 Task: Create in the project AppWave in Backlog an issue 'Implement a new cloud-based customer relationship management system for a company with advanced customer engagement and communication features', assign it to team member softage.1@softage.net and change the status to IN PROGRESS. Create in the project AppWave in Backlog an issue 'Integrate a new offline mode feature into an existing mobile application to enhance user experience in low or no network connectivity situations', assign it to team member softage.2@softage.net and change the status to IN PROGRESS
Action: Mouse moved to (123, 54)
Screenshot: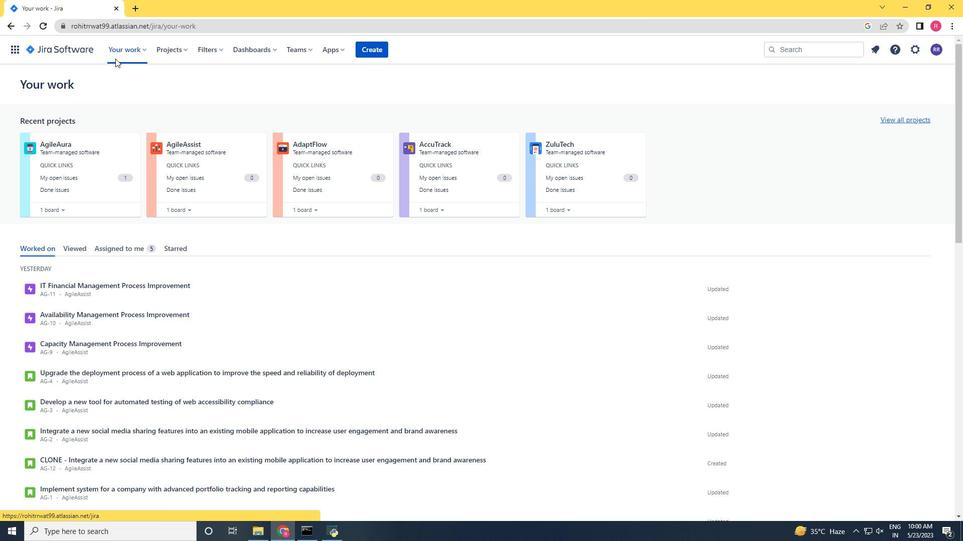 
Action: Mouse pressed left at (123, 54)
Screenshot: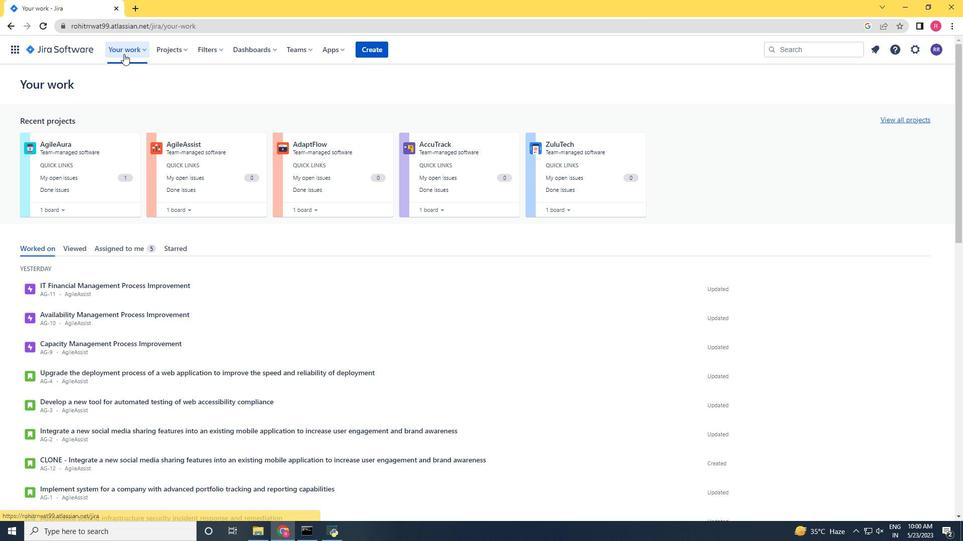 
Action: Mouse moved to (169, 50)
Screenshot: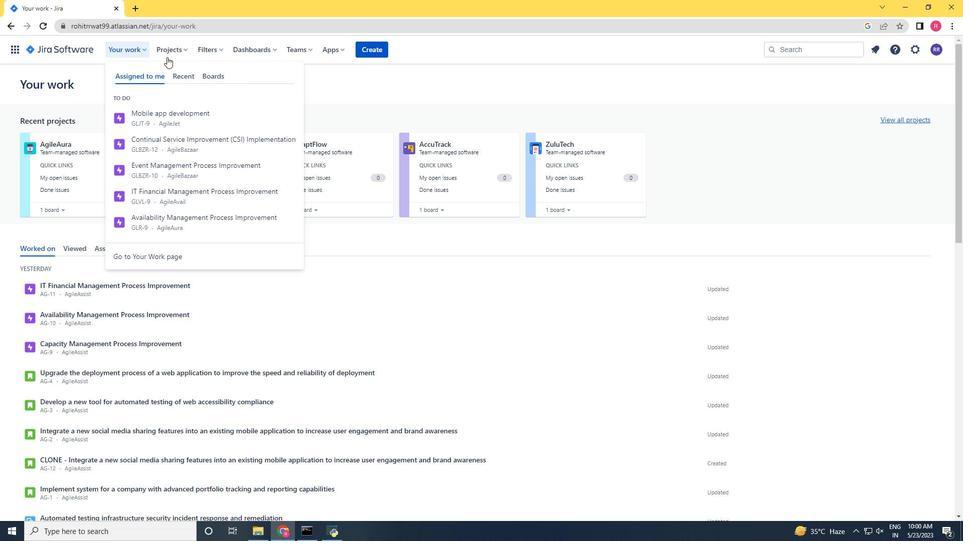 
Action: Mouse pressed left at (169, 50)
Screenshot: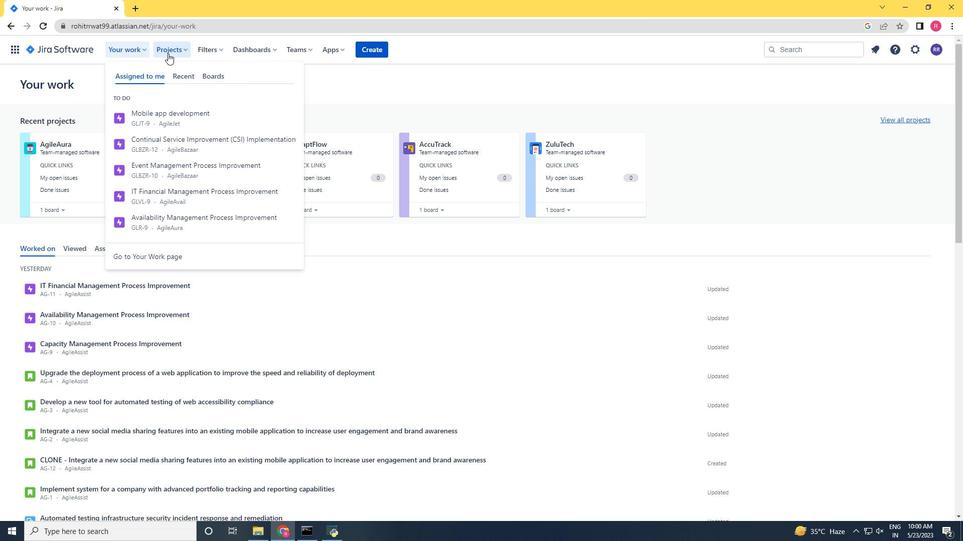 
Action: Mouse moved to (181, 93)
Screenshot: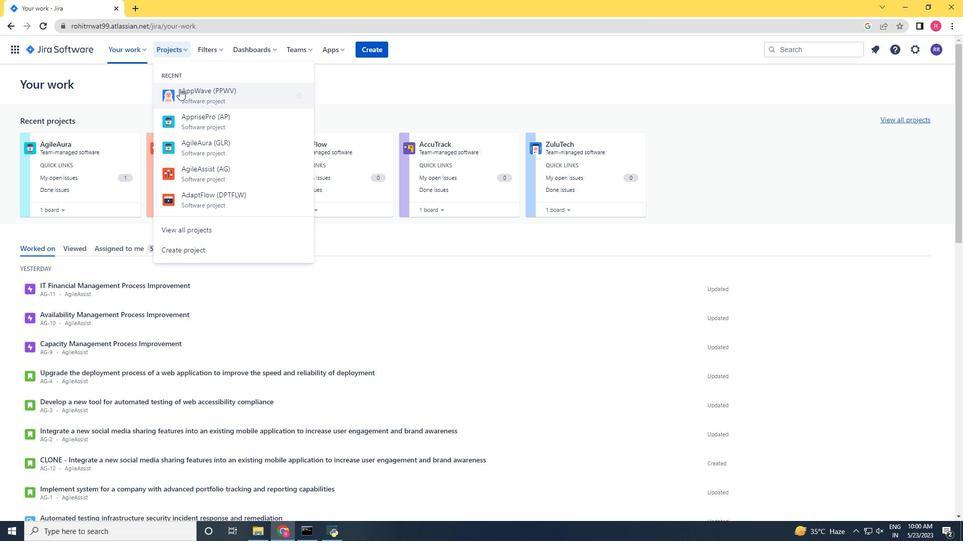 
Action: Mouse pressed left at (181, 93)
Screenshot: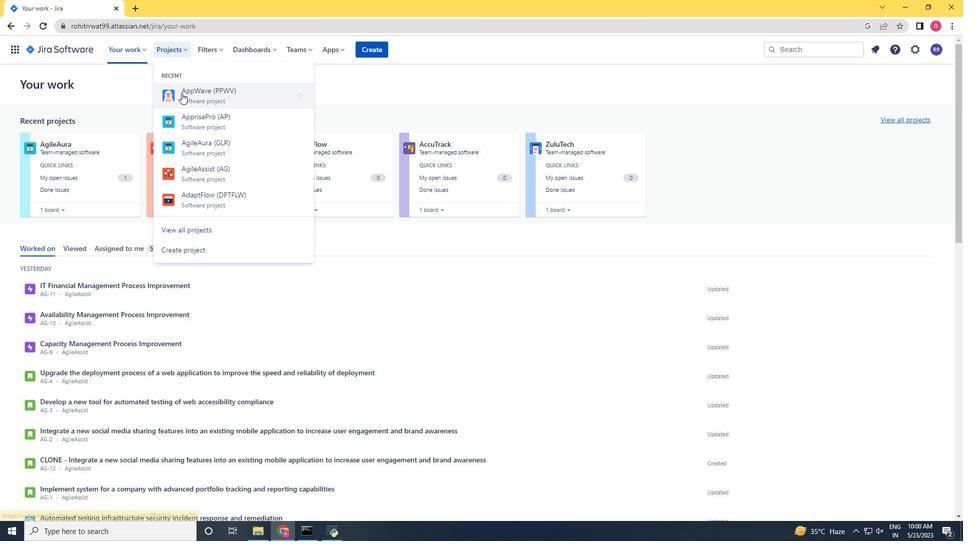 
Action: Mouse moved to (62, 150)
Screenshot: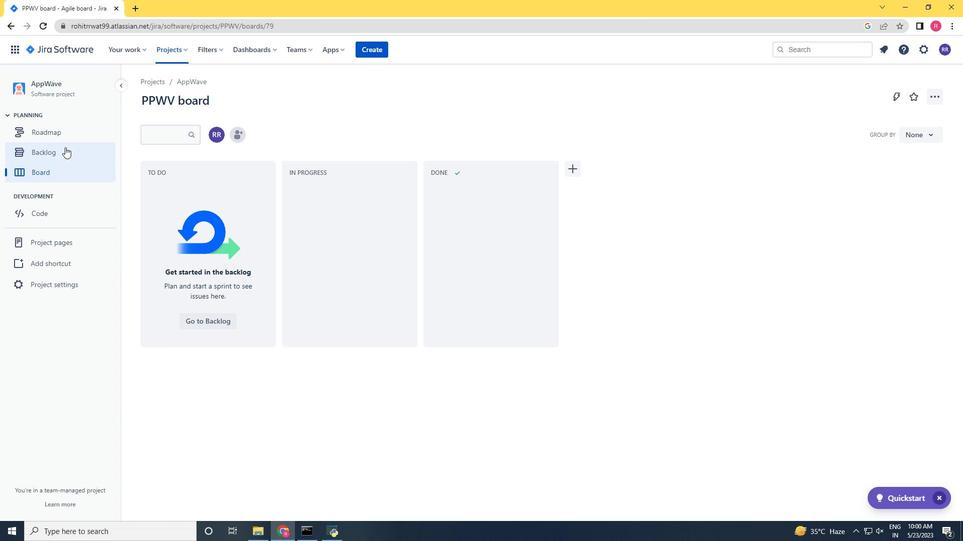 
Action: Mouse pressed left at (62, 150)
Screenshot: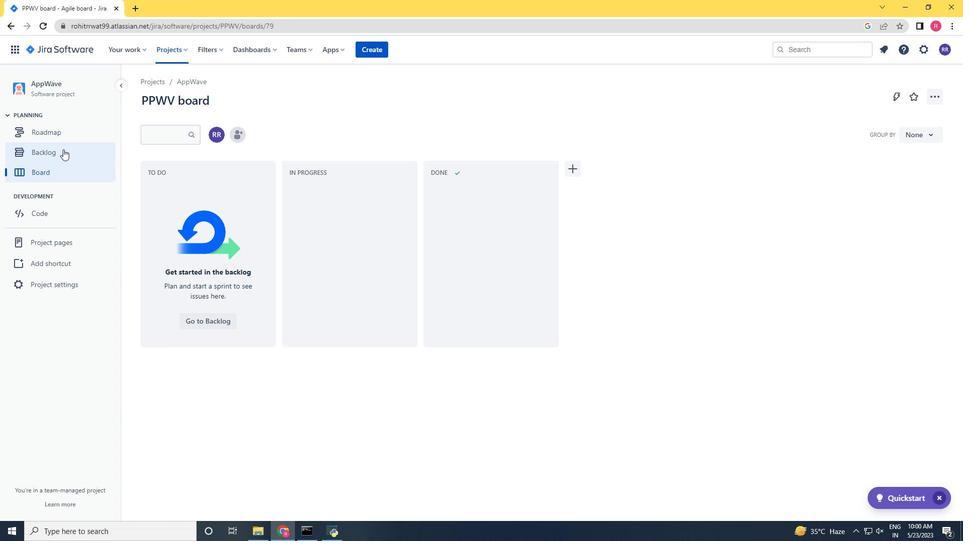 
Action: Mouse moved to (404, 207)
Screenshot: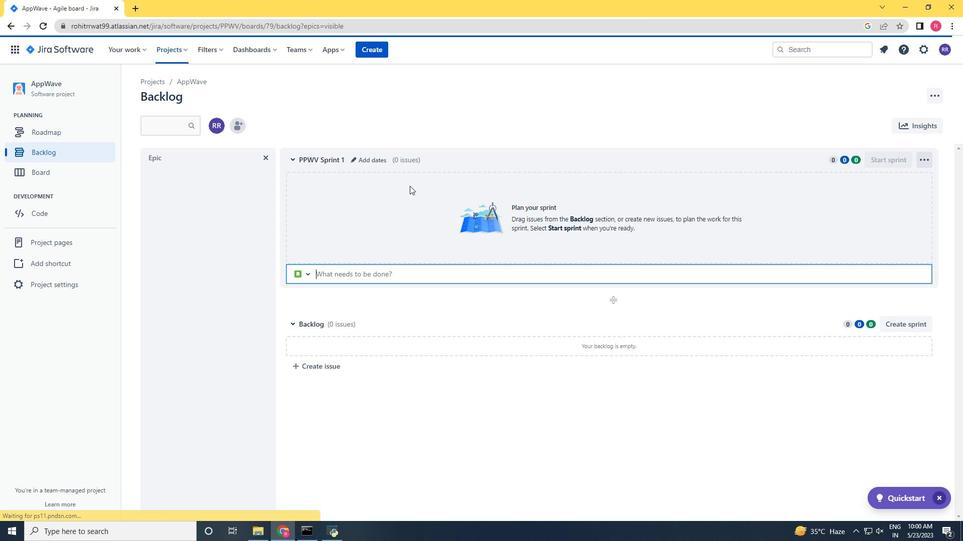 
Action: Mouse scrolled (404, 207) with delta (0, 0)
Screenshot: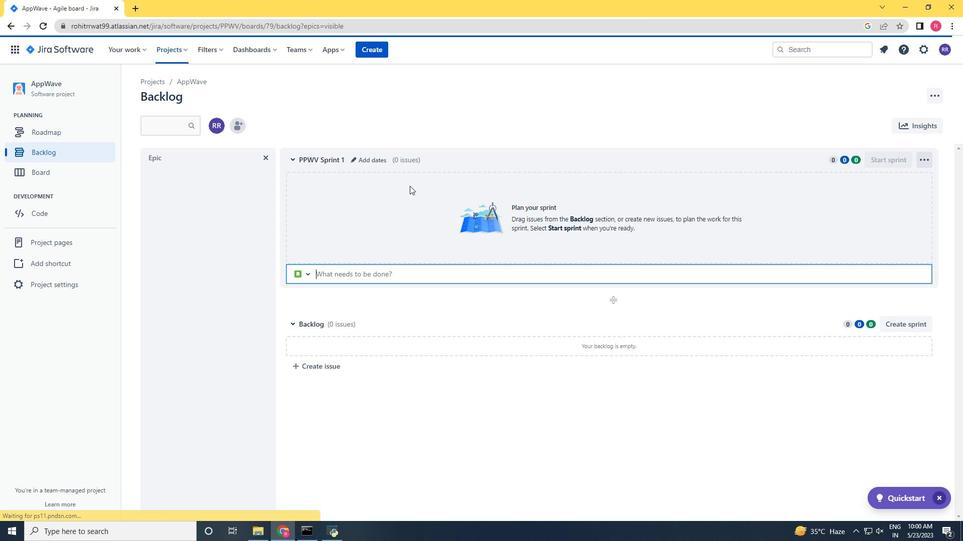 
Action: Mouse moved to (397, 227)
Screenshot: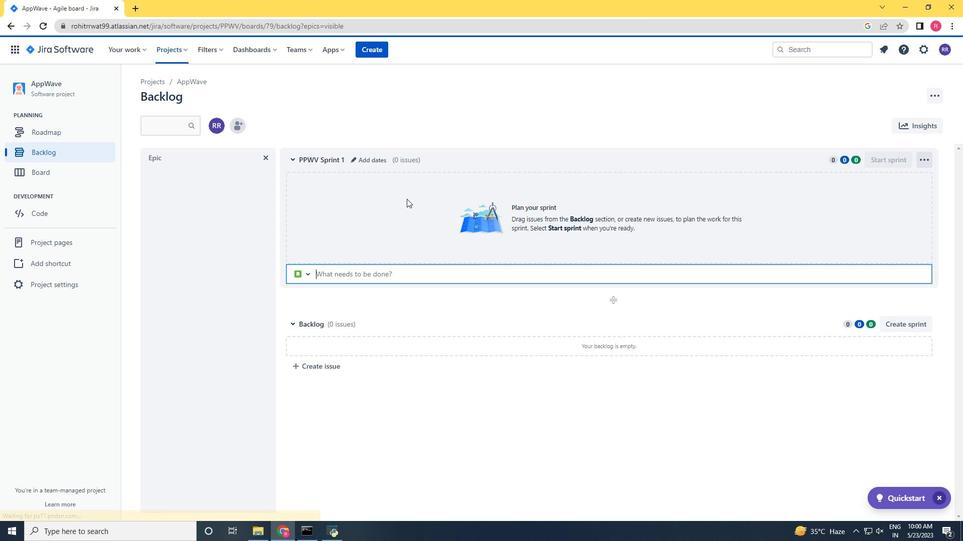 
Action: Mouse scrolled (397, 227) with delta (0, 0)
Screenshot: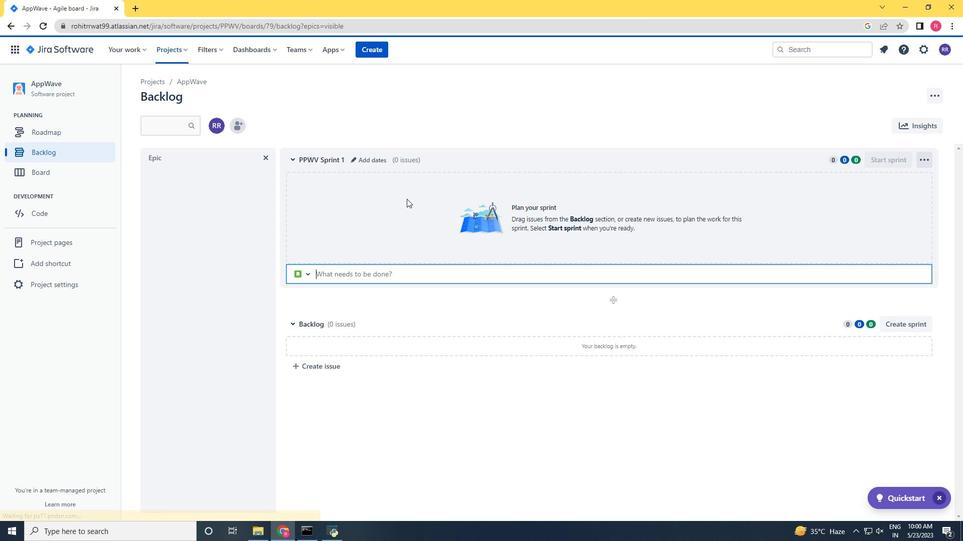 
Action: Mouse moved to (396, 230)
Screenshot: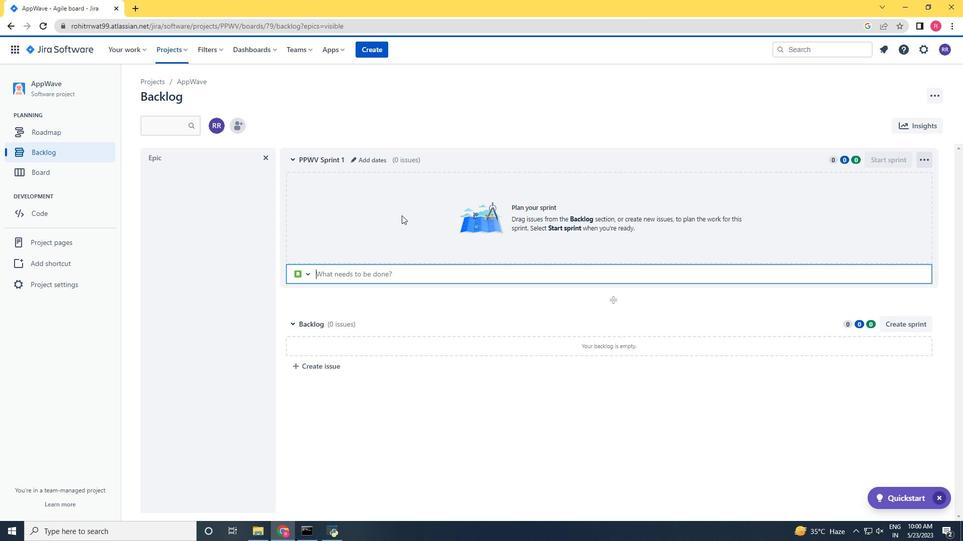 
Action: Mouse scrolled (396, 230) with delta (0, 0)
Screenshot: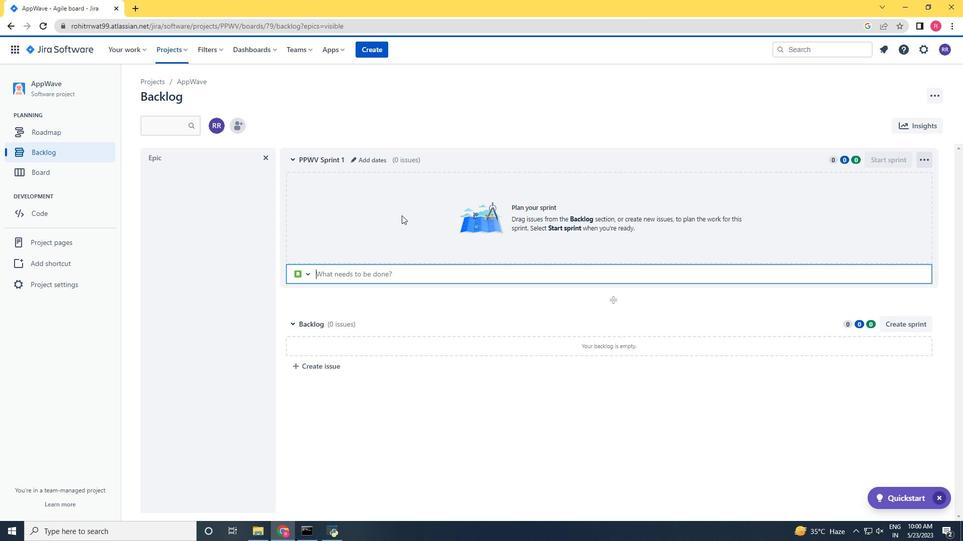 
Action: Mouse moved to (395, 235)
Screenshot: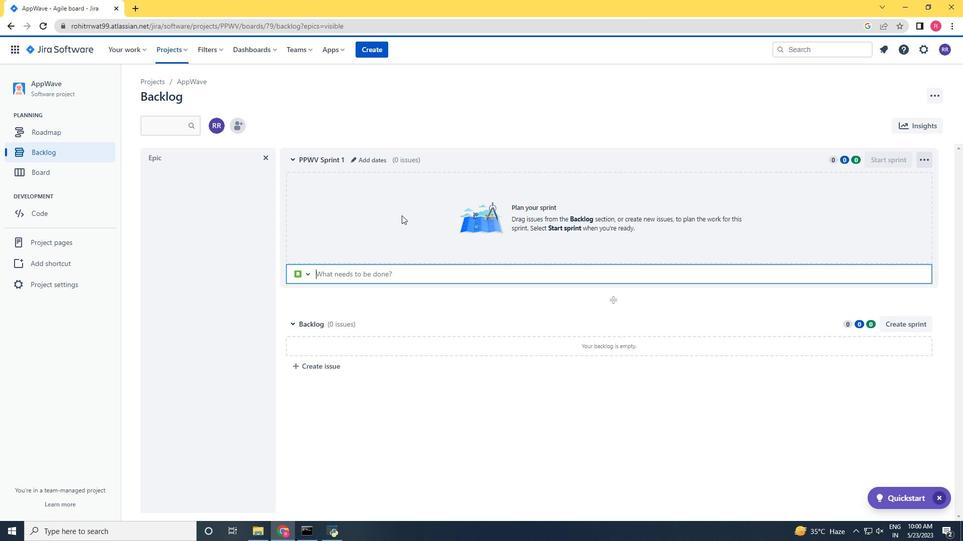 
Action: Mouse scrolled (395, 234) with delta (0, 0)
Screenshot: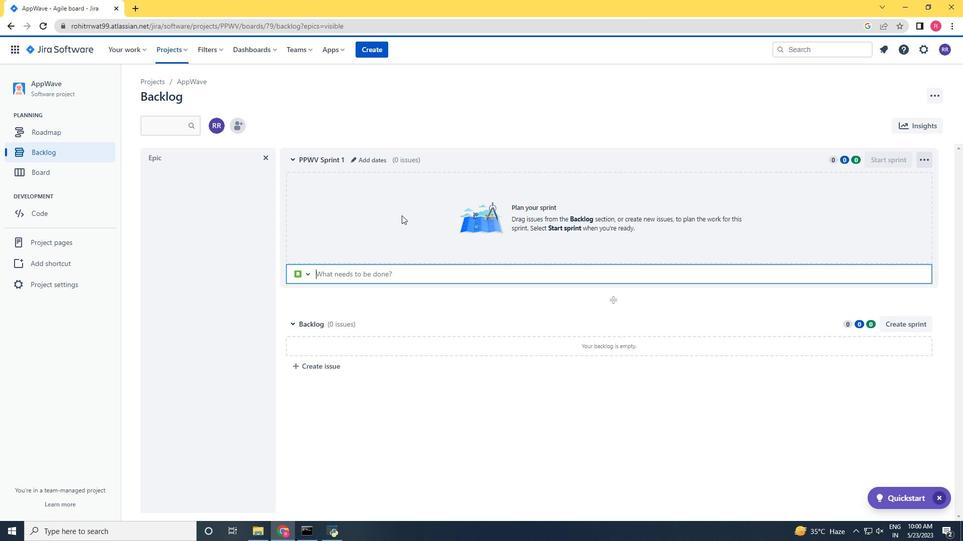 
Action: Mouse moved to (339, 367)
Screenshot: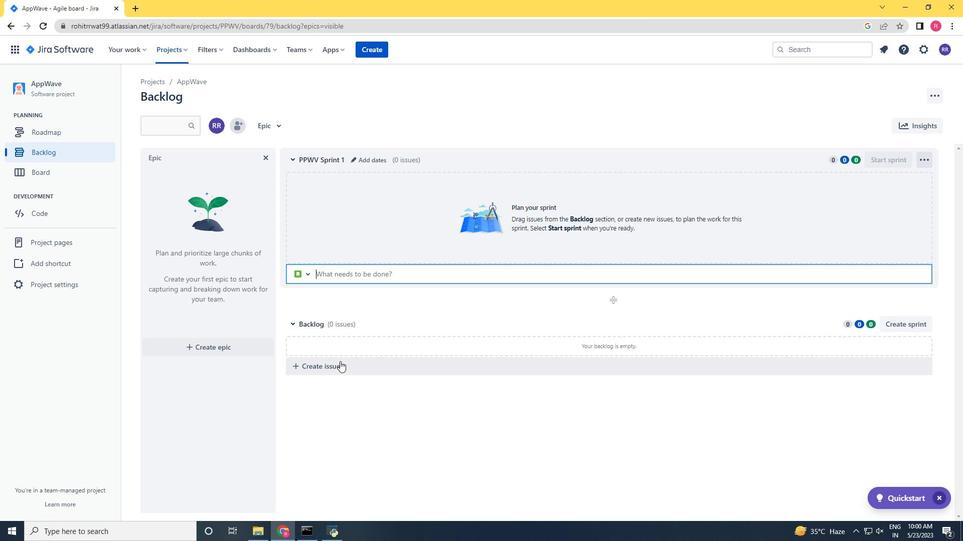 
Action: Mouse pressed left at (339, 367)
Screenshot: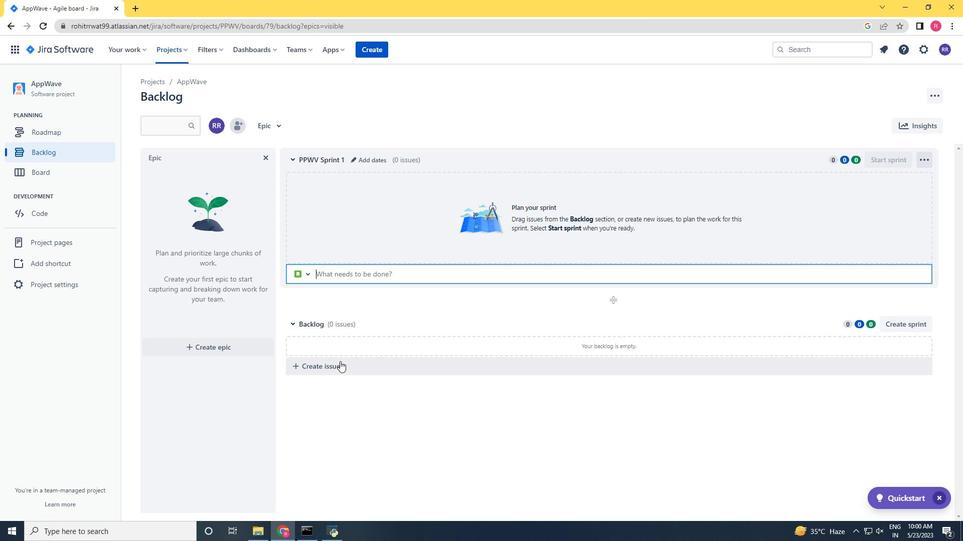 
Action: Mouse moved to (269, 157)
Screenshot: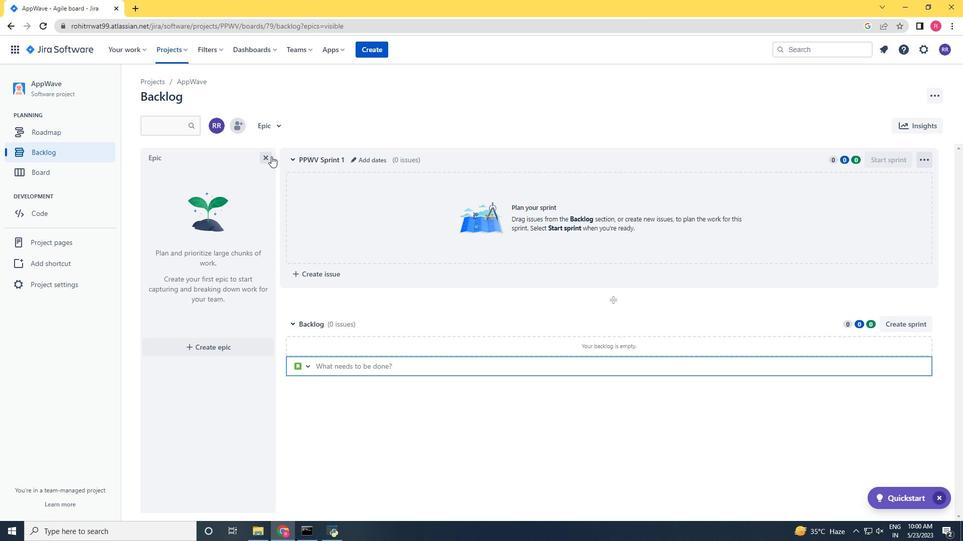 
Action: Mouse pressed left at (269, 157)
Screenshot: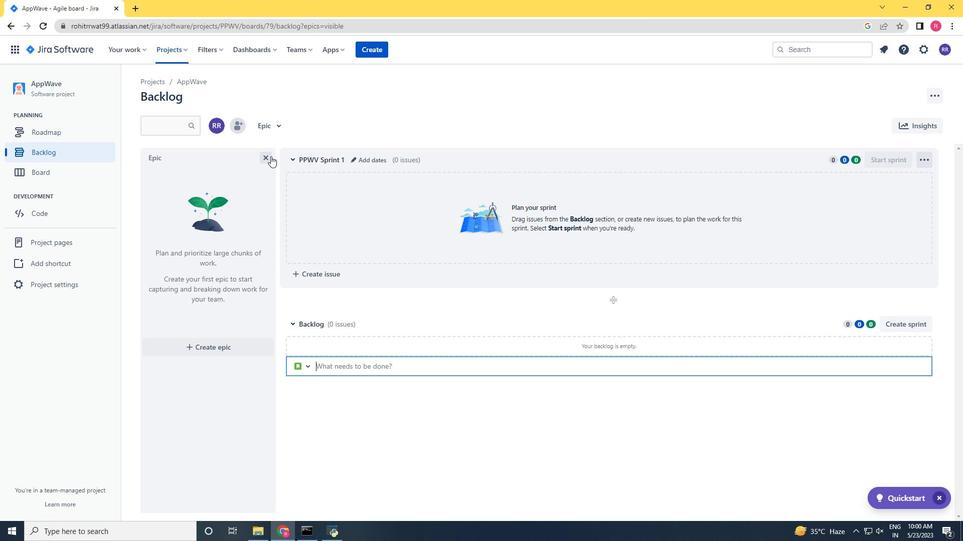 
Action: Mouse moved to (199, 371)
Screenshot: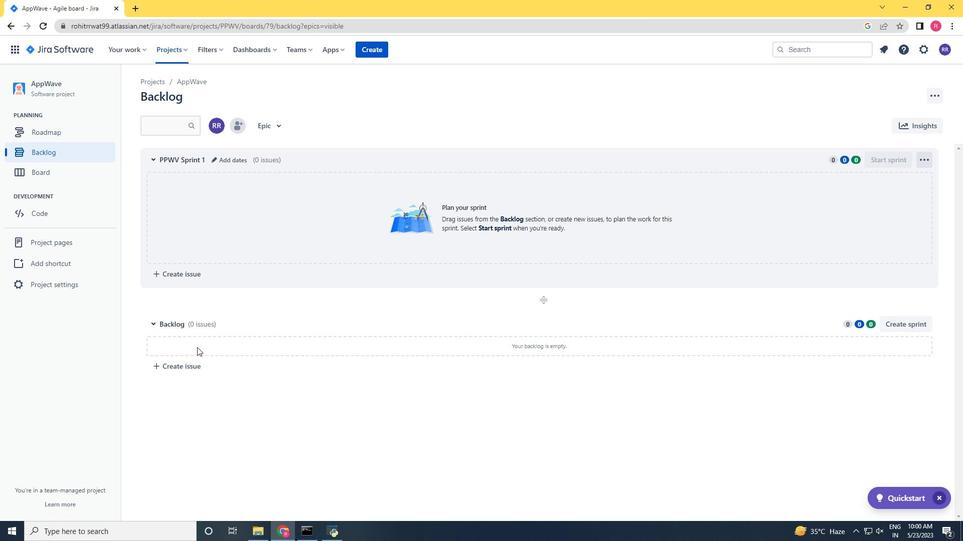 
Action: Mouse pressed left at (199, 371)
Screenshot: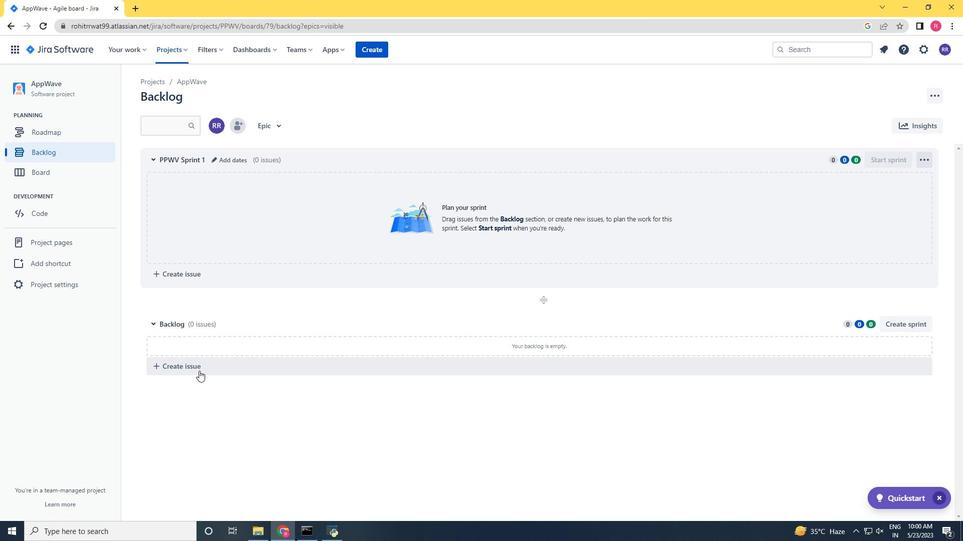 
Action: Mouse moved to (206, 366)
Screenshot: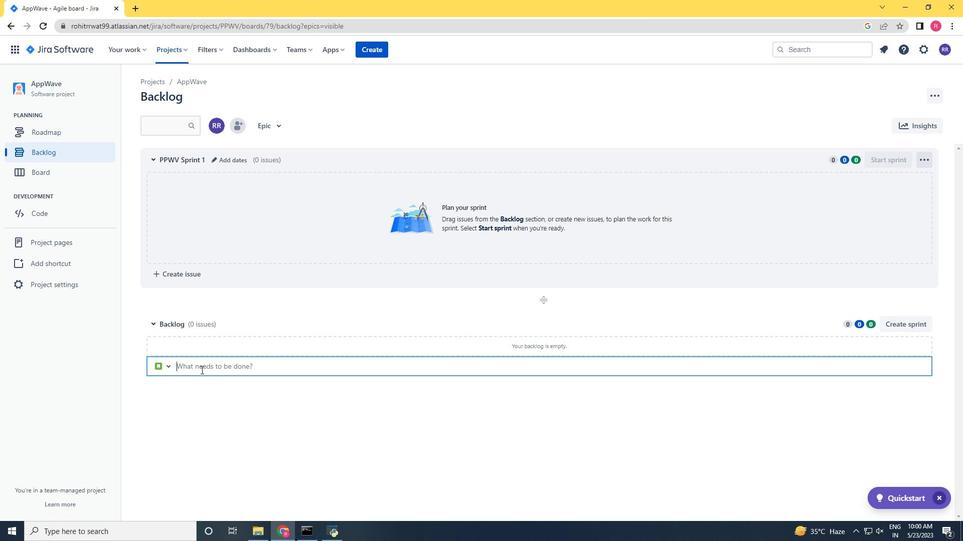 
Action: Key pressed <Key.shift>Implement<Key.space>
Screenshot: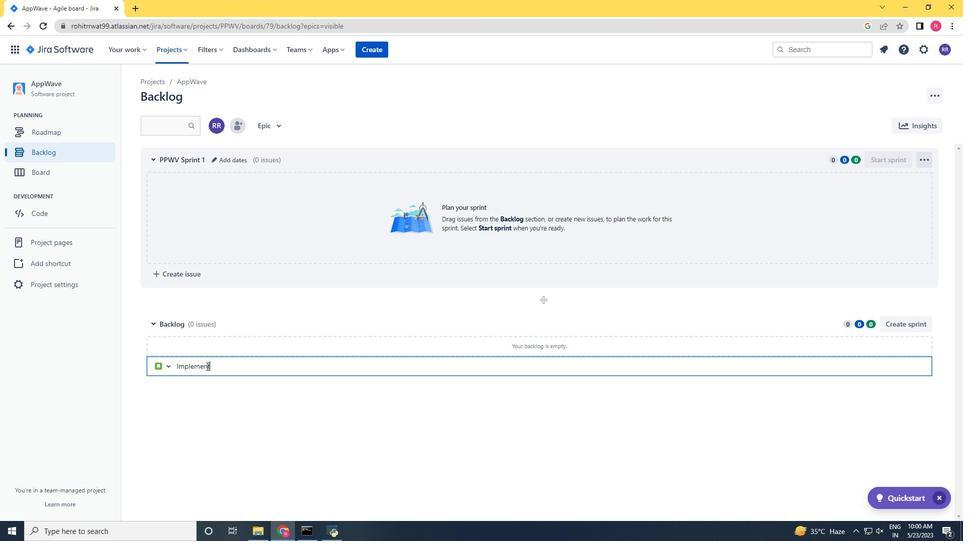 
Action: Mouse moved to (127, 330)
Screenshot: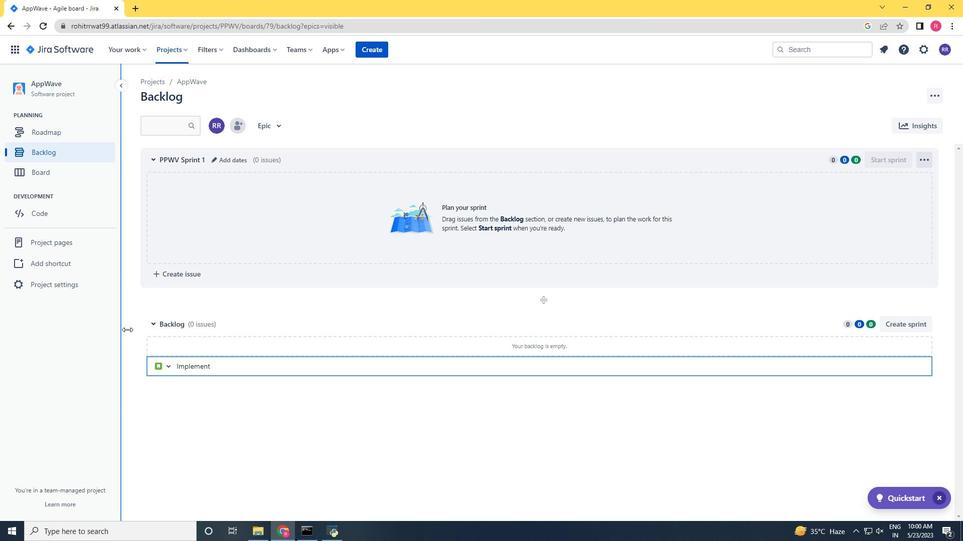 
Action: Key pressed system<Key.space><Key.space>
Screenshot: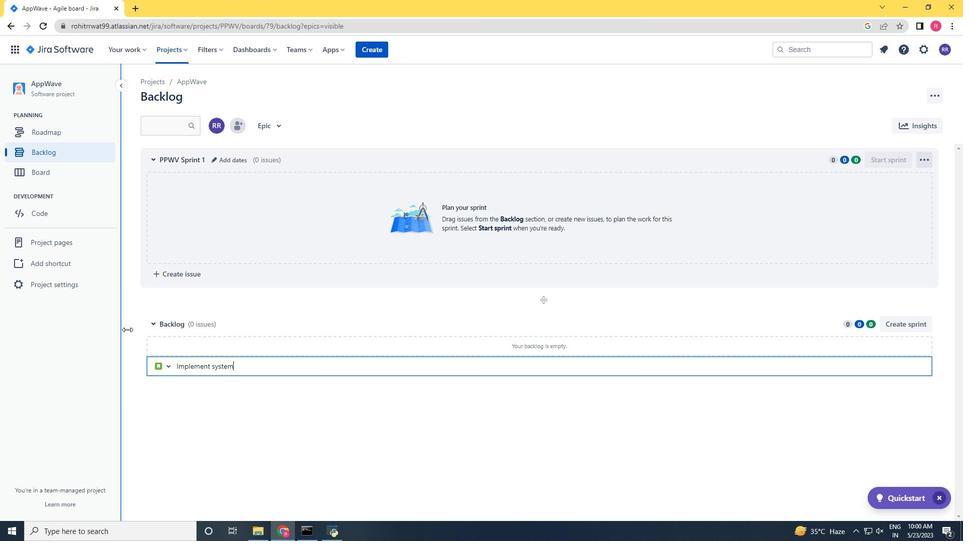 
Action: Mouse moved to (588, 115)
Screenshot: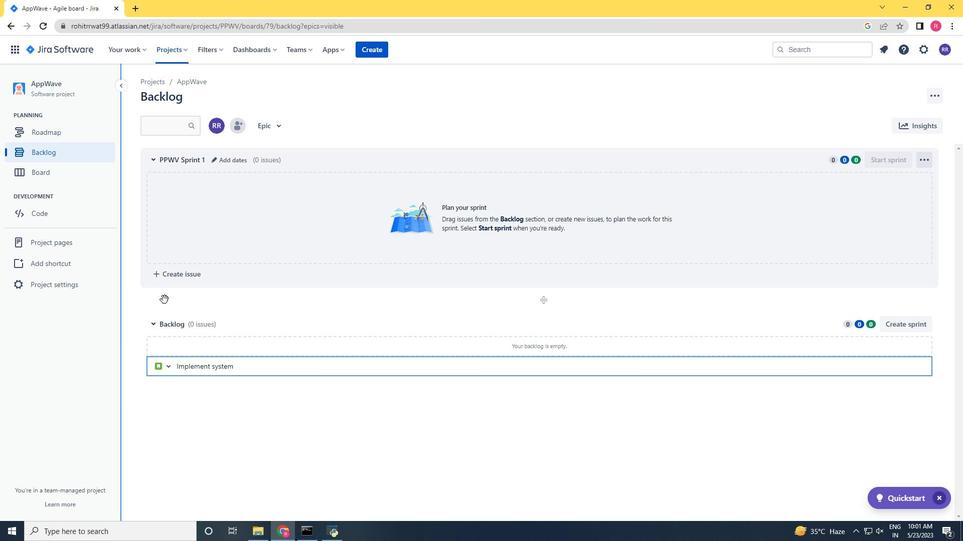 
Action: Key pressed for<Key.space>a<Key.space><Key.space>company<Key.space>withadvanced<Key.space><Key.left><Key.left><Key.left><Key.left><Key.left><Key.left><Key.left><Key.left><Key.left><Key.space><Key.right><Key.right><Key.right><Key.right><Key.right><Key.right><Key.right><Key.right><Key.right><Key.right><Key.right><Key.right><Key.right><Key.backspace><Key.backspace><Key.backspace><Key.backspace><Key.backspace><Key.backspace><Key.backspace><Key.backspace><Key.backspace><Key.backspace><Key.backspace><Key.backspace><Key.backspace><Key.backspace><Key.backspace><Key.backspace><Key.backspace><Key.backspace><Key.backspace><Key.backspace><Key.backspace><Key.backspace><Key.backspace><Key.backspace><Key.backspace><Key.backspace><Key.backspace><Key.backspace><Key.backspace><Key.backspace><Key.backspace><Key.backspace><Key.backspace><Key.backspace><Key.backspace><Key.backspace><Key.backspace>a<Key.space>new<Key.space>cloud-based<Key.space>customer<Key.space>relationship<Key.space>management<Key.space>system<Key.space>for<Key.space>a<Key.space>company<Key.space>with<Key.space>advanced<Key.space>customer<Key.space>engagement<Key.space>and<Key.space>communication<Key.space>features<Key.enter>
Screenshot: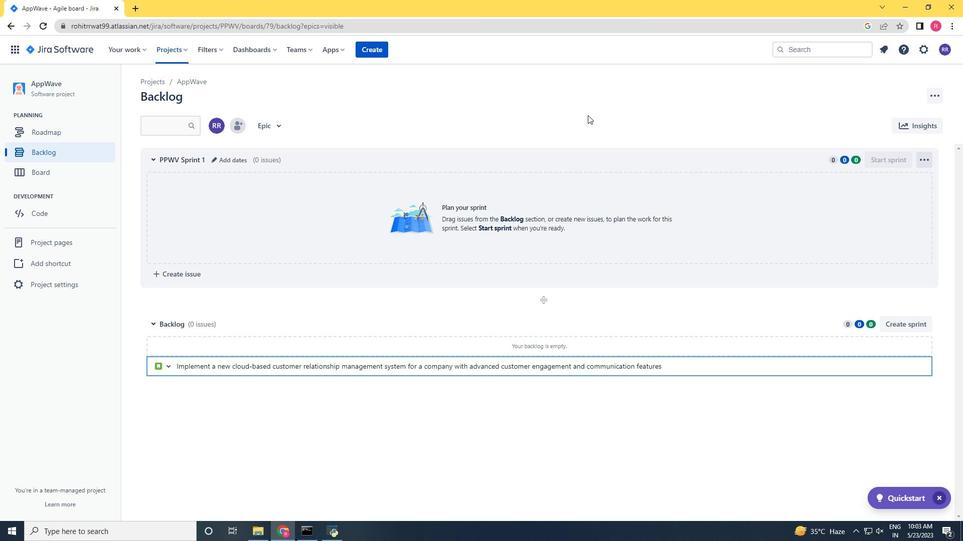 
Action: Mouse moved to (903, 345)
Screenshot: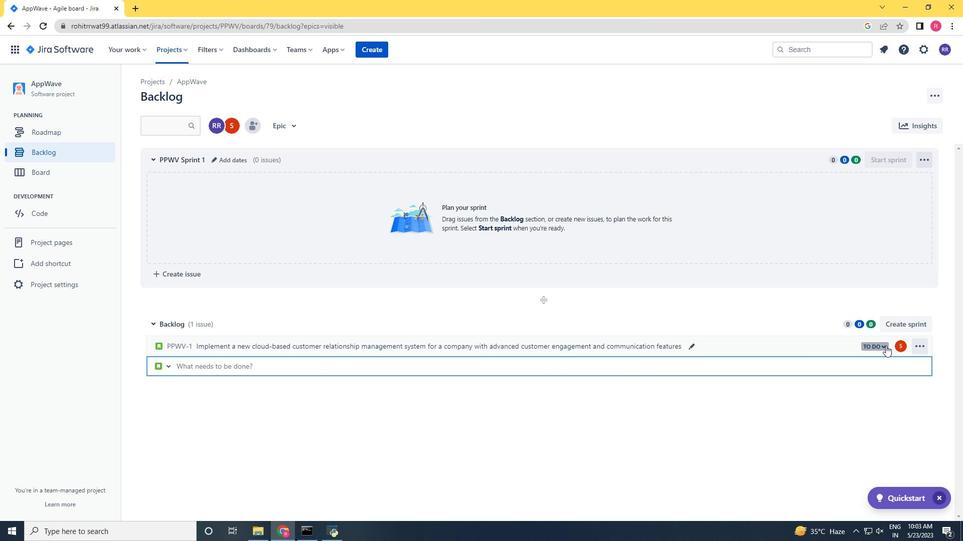 
Action: Mouse pressed left at (903, 345)
Screenshot: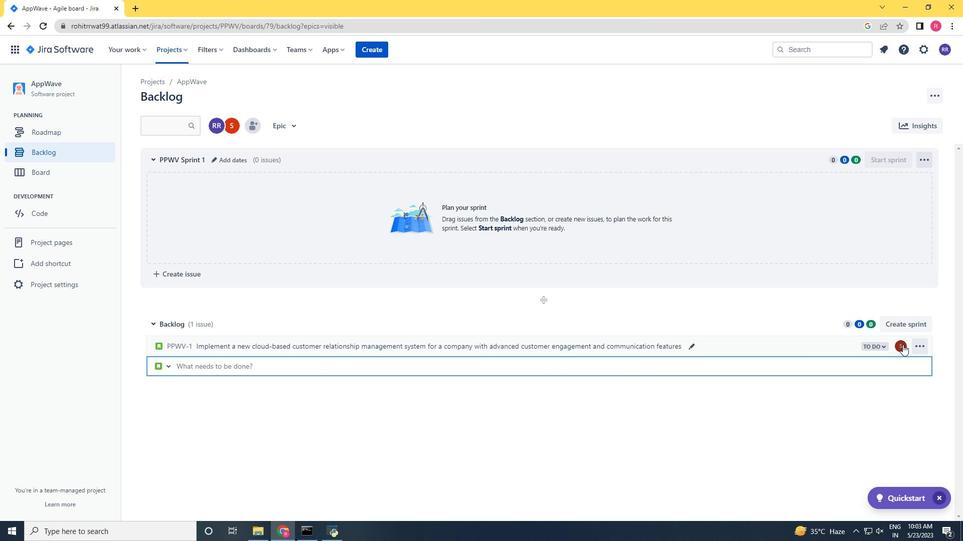 
Action: Mouse moved to (870, 347)
Screenshot: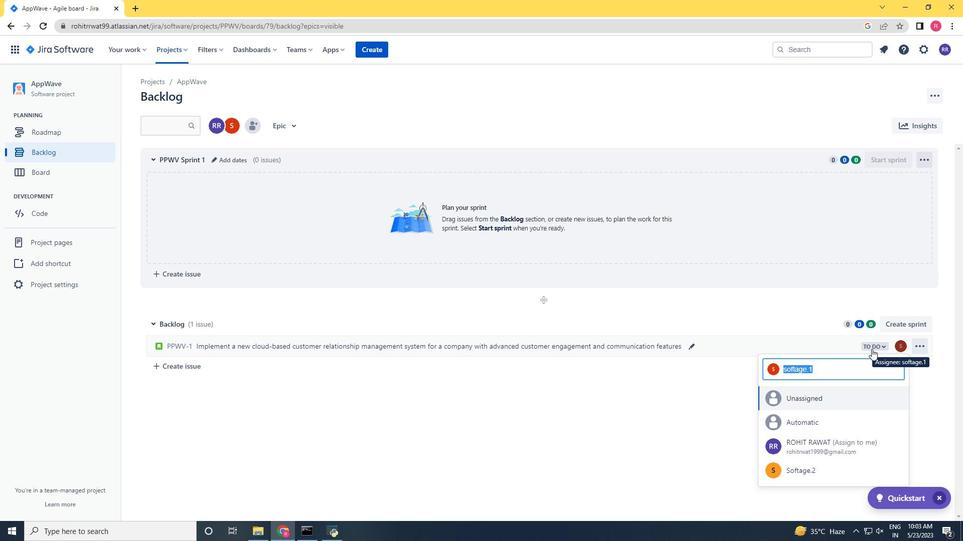 
Action: Mouse pressed left at (870, 347)
Screenshot: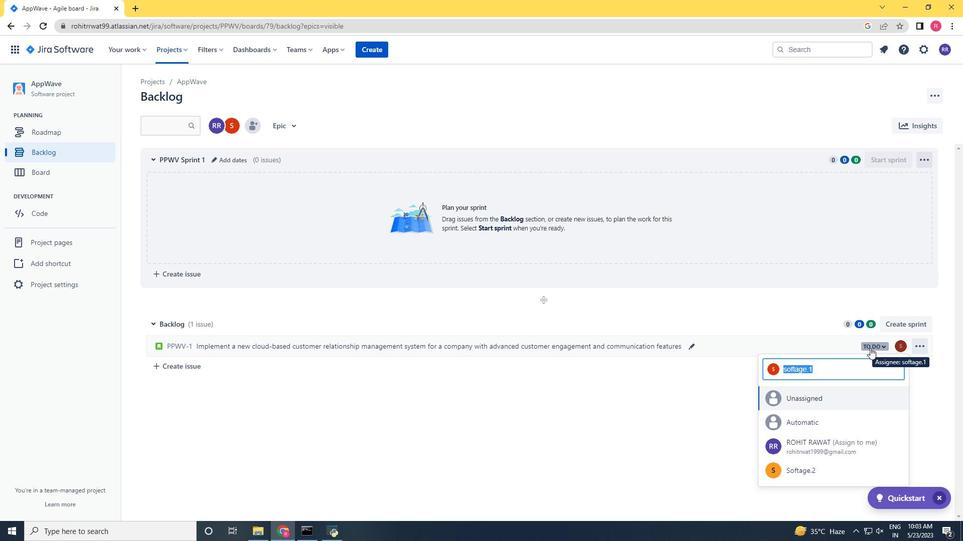 
Action: Mouse moved to (846, 367)
Screenshot: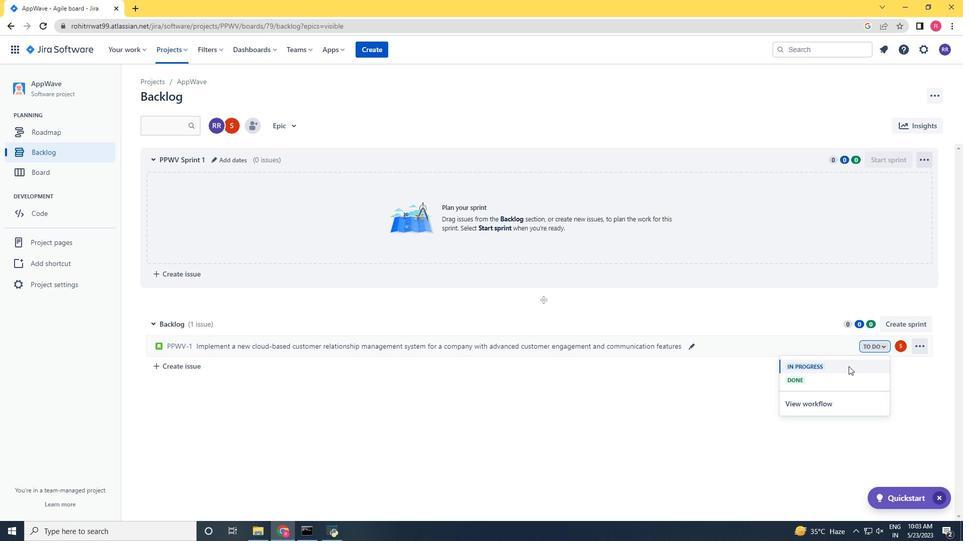 
Action: Mouse pressed left at (846, 367)
Screenshot: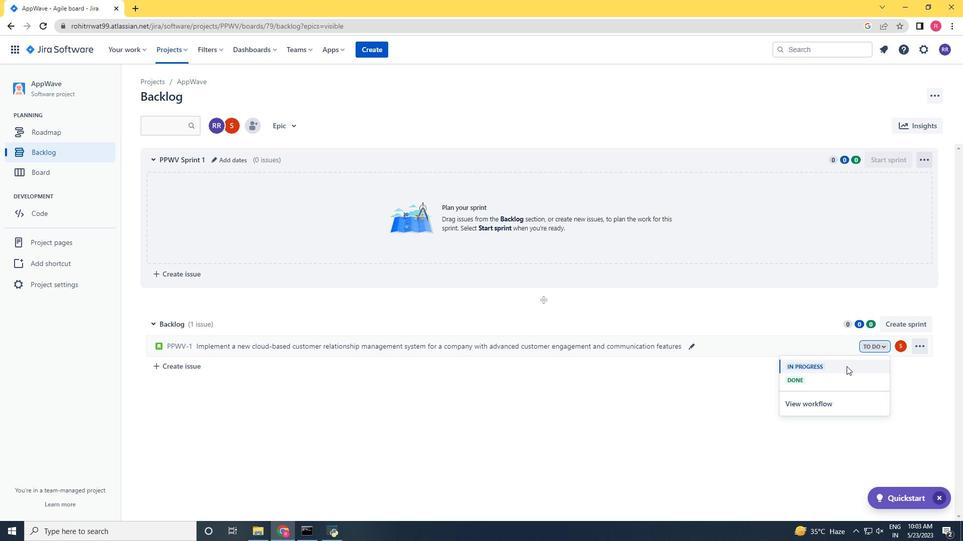 
Action: Mouse moved to (196, 365)
Screenshot: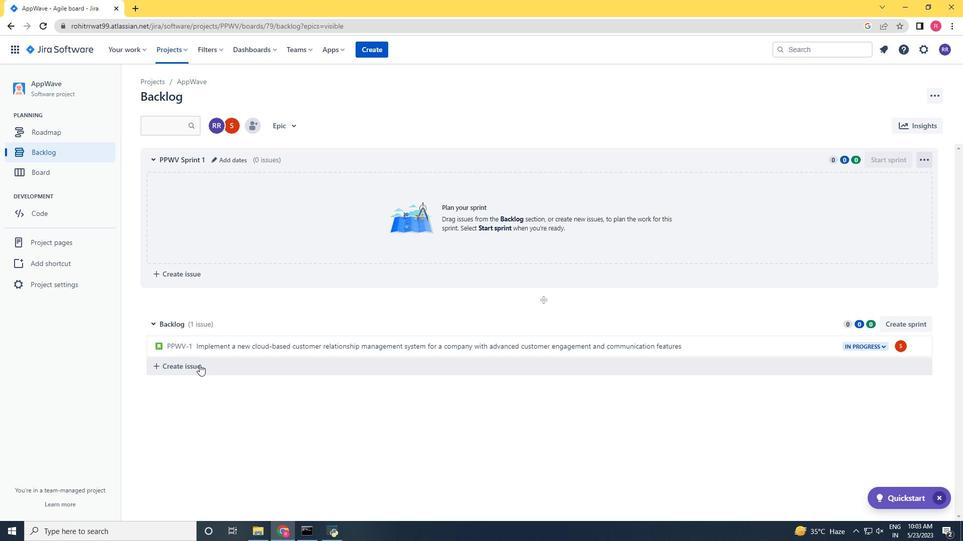 
Action: Mouse pressed left at (196, 365)
Screenshot: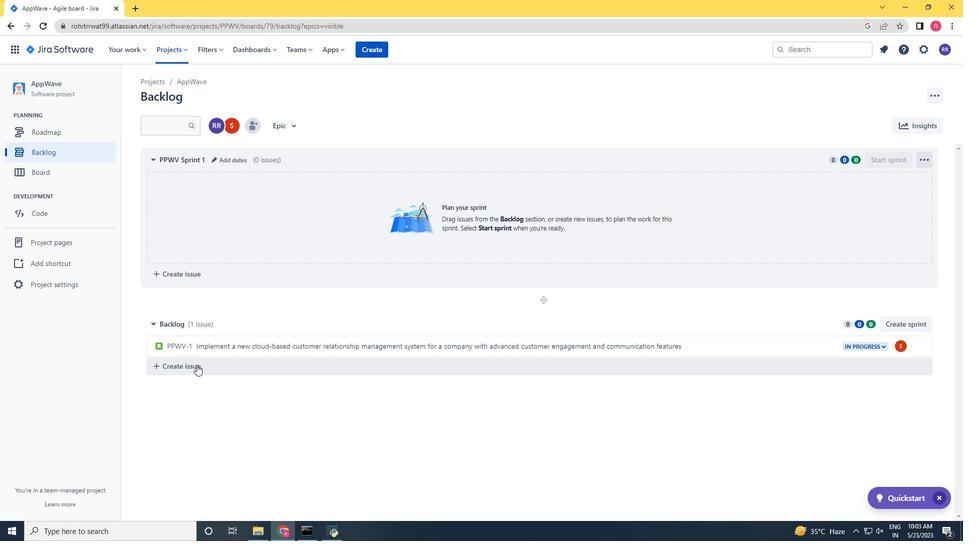 
Action: Mouse moved to (195, 365)
Screenshot: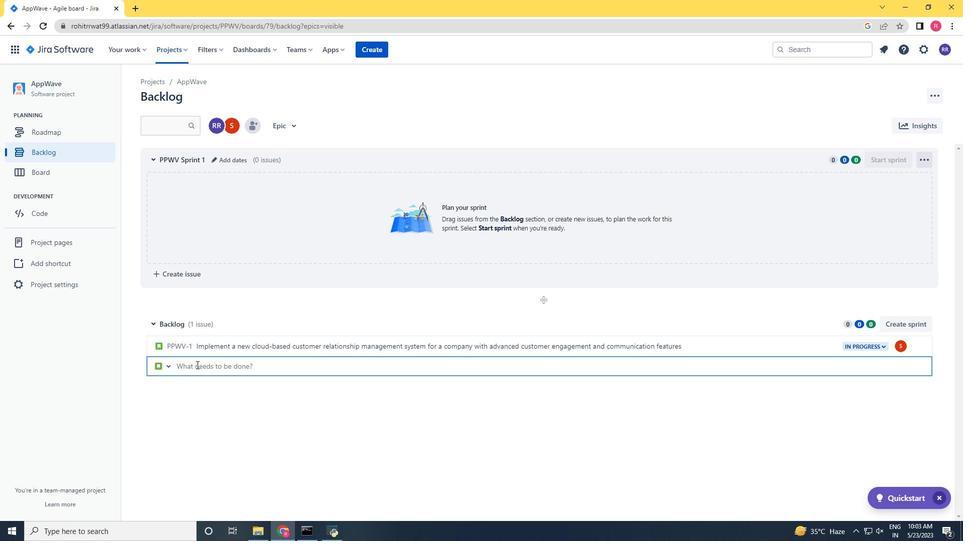 
Action: Key pressed <Key.shift>Integrate<Key.space>a<Key.space>new<Key.space>offline<Key.space>mode<Key.space>feature<Key.space>intoan<Key.space>exi<Key.backspace><Key.backspace><Key.backspace><Key.backspace><Key.backspace><Key.backspace><Key.space>an<Key.space>existing<Key.space>mobile<Key.space>application<Key.space>to<Key.space>enhance<Key.space>user<Key.space>experienc<Key.space><Key.backspace>e<Key.space>in<Key.space>low<Key.space>or<Key.space>no<Key.space>network<Key.space>connectivity<Key.space>situsation<Key.space><Key.left><Key.left><Key.left><Key.left><Key.left><Key.left><Key.left><Key.left><Key.right>a<Key.right><Key.right><Key.backspace><Key.backspace><Key.right><Key.right><Key.right><Key.right><Key.right><Key.right><Key.right><Key.right><Key.right><Key.backspace>s<Key.enter>
Screenshot: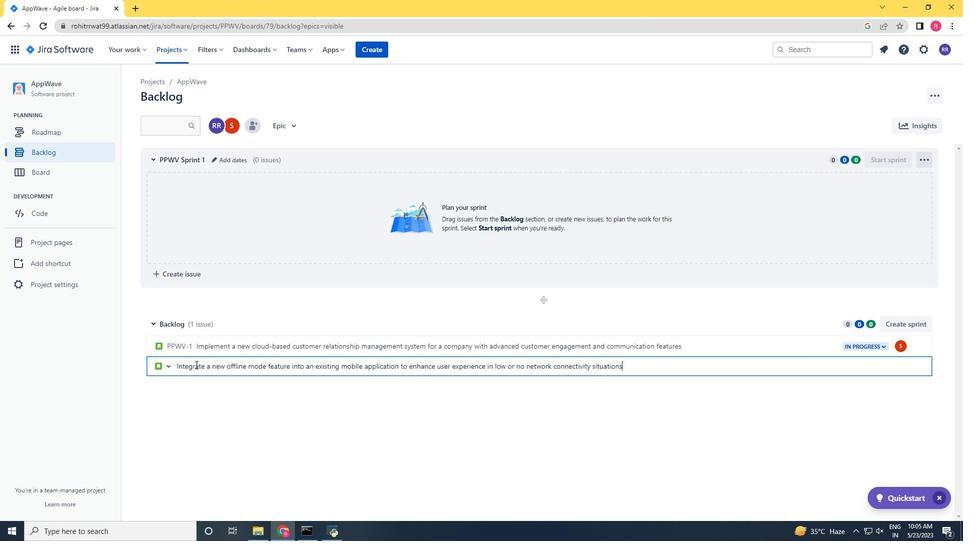 
Action: Mouse moved to (899, 364)
Screenshot: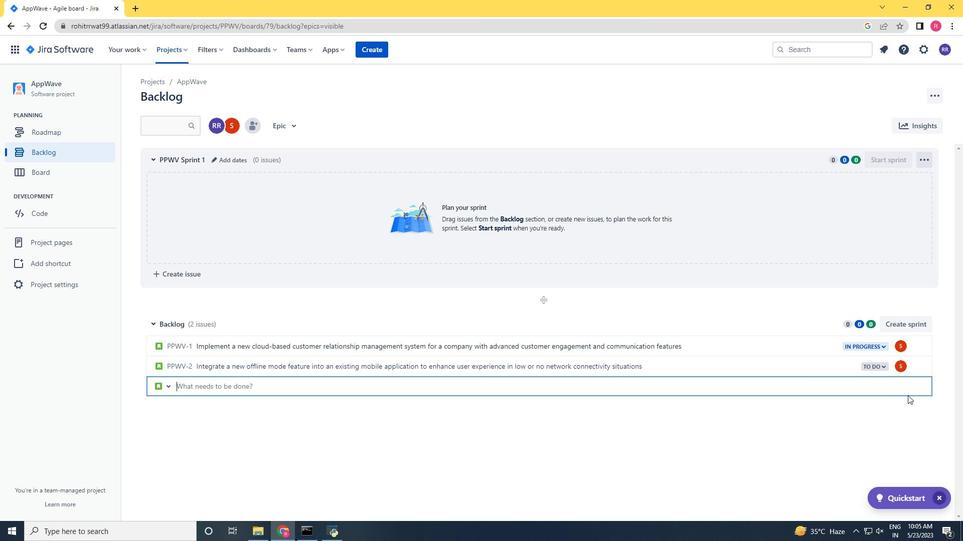 
Action: Mouse pressed left at (899, 364)
Screenshot: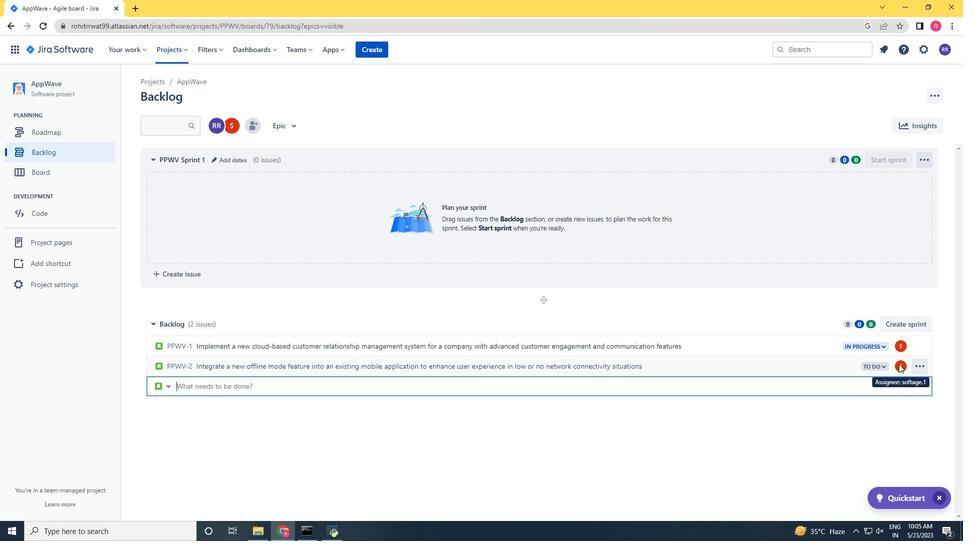 
Action: Key pressed <Key.right><Key.backspace>2
Screenshot: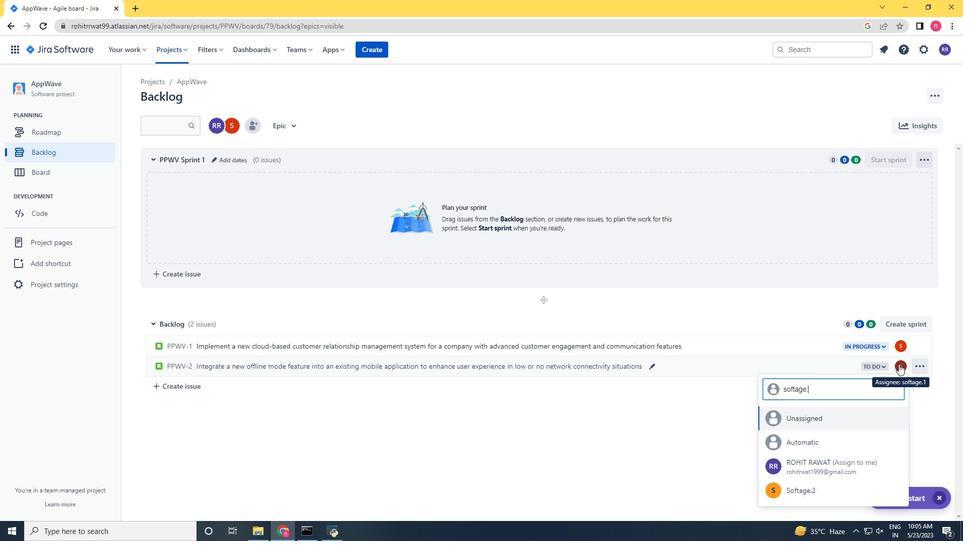 
Action: Mouse moved to (807, 413)
Screenshot: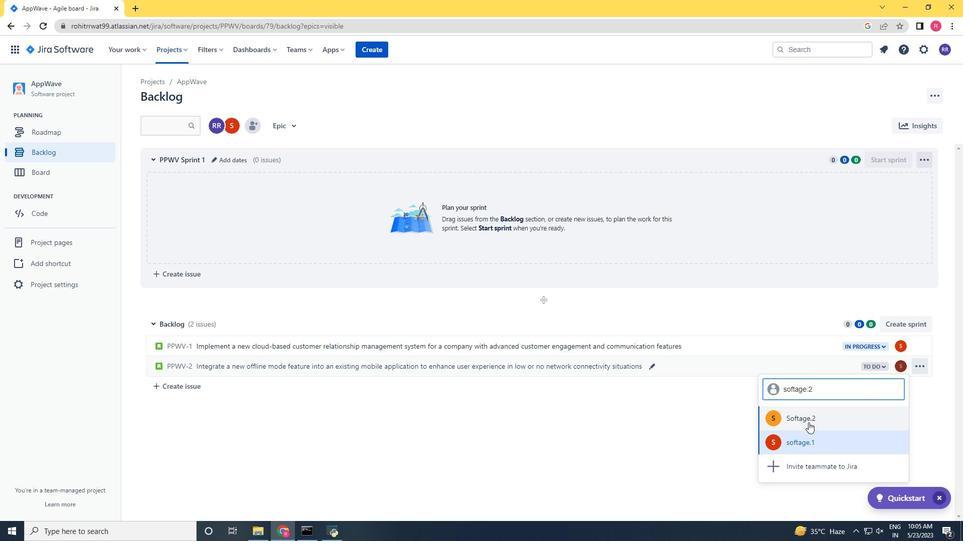 
Action: Mouse pressed left at (807, 413)
Screenshot: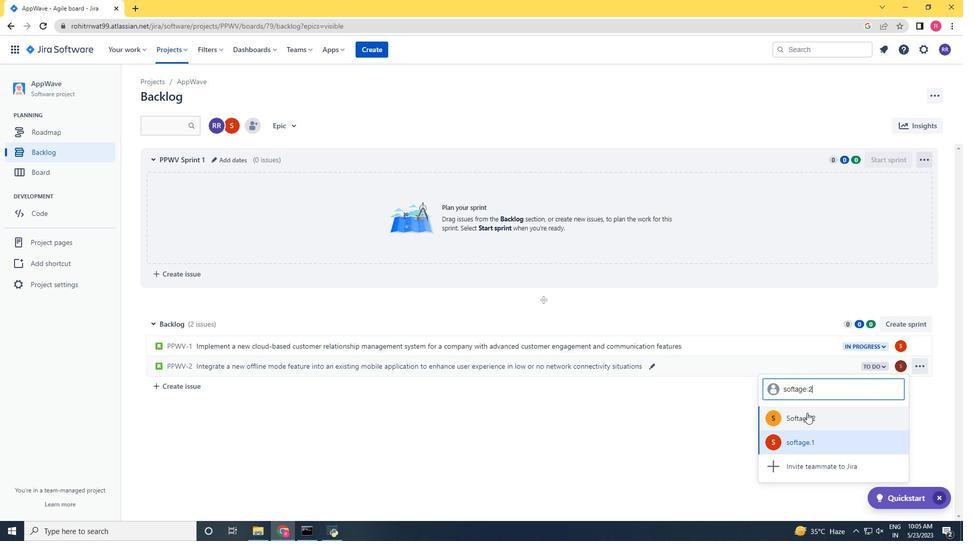 
Action: Mouse moved to (869, 365)
Screenshot: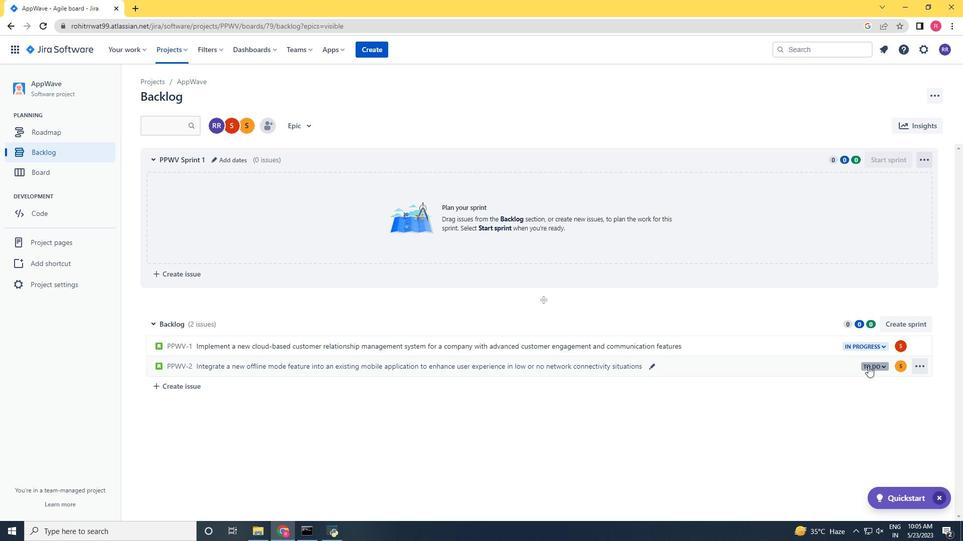 
Action: Mouse pressed left at (869, 365)
Screenshot: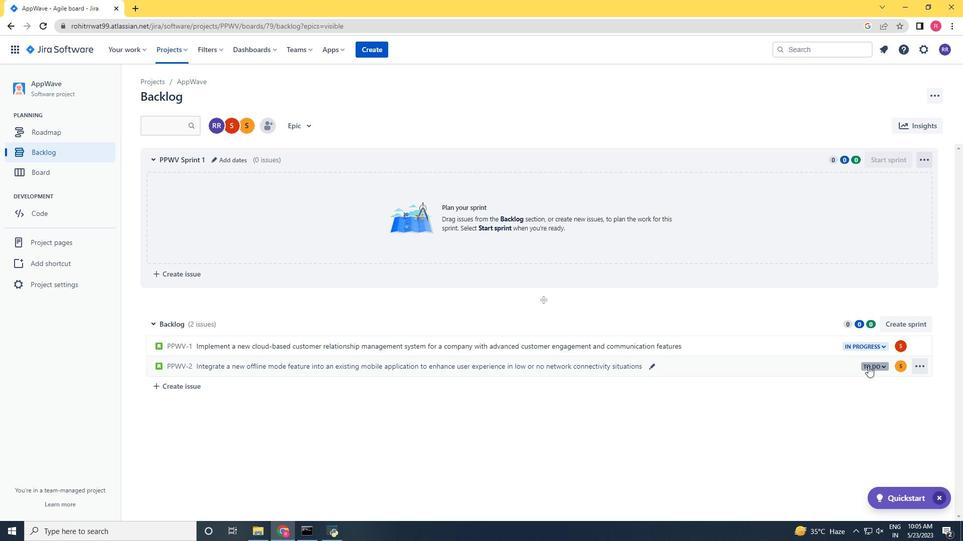 
Action: Mouse moved to (824, 380)
Screenshot: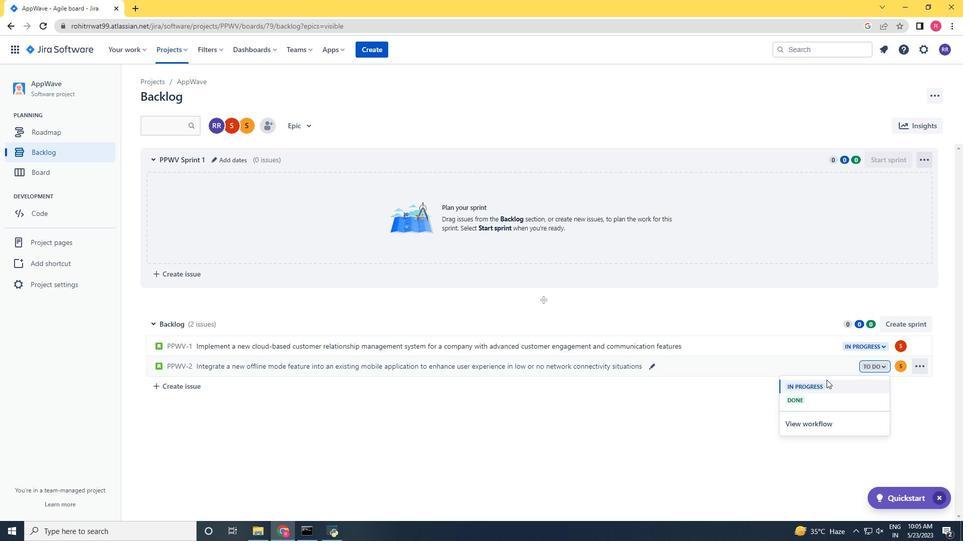 
Action: Mouse pressed left at (824, 380)
Screenshot: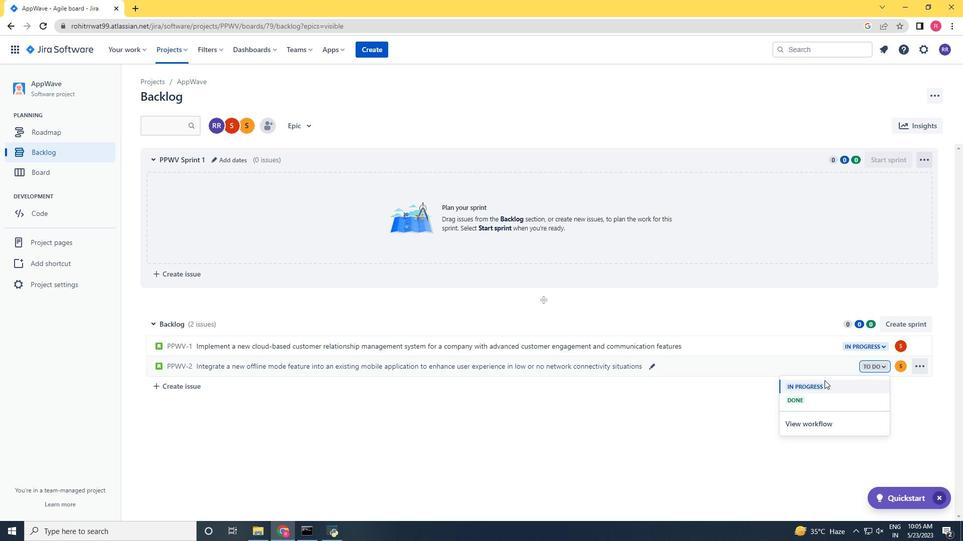 
